 Task: Invite Team Member Softage.1@softage.net to Workspace Customer Acquisition. Invite Team Member Softage.2@softage.net to Workspace Customer Acquisition. Invite Team Member Softage.3@softage.net to Workspace Customer Acquisition. Invite Team Member Softage.4@softage.net to Workspace Customer Acquisition
Action: Mouse moved to (872, 103)
Screenshot: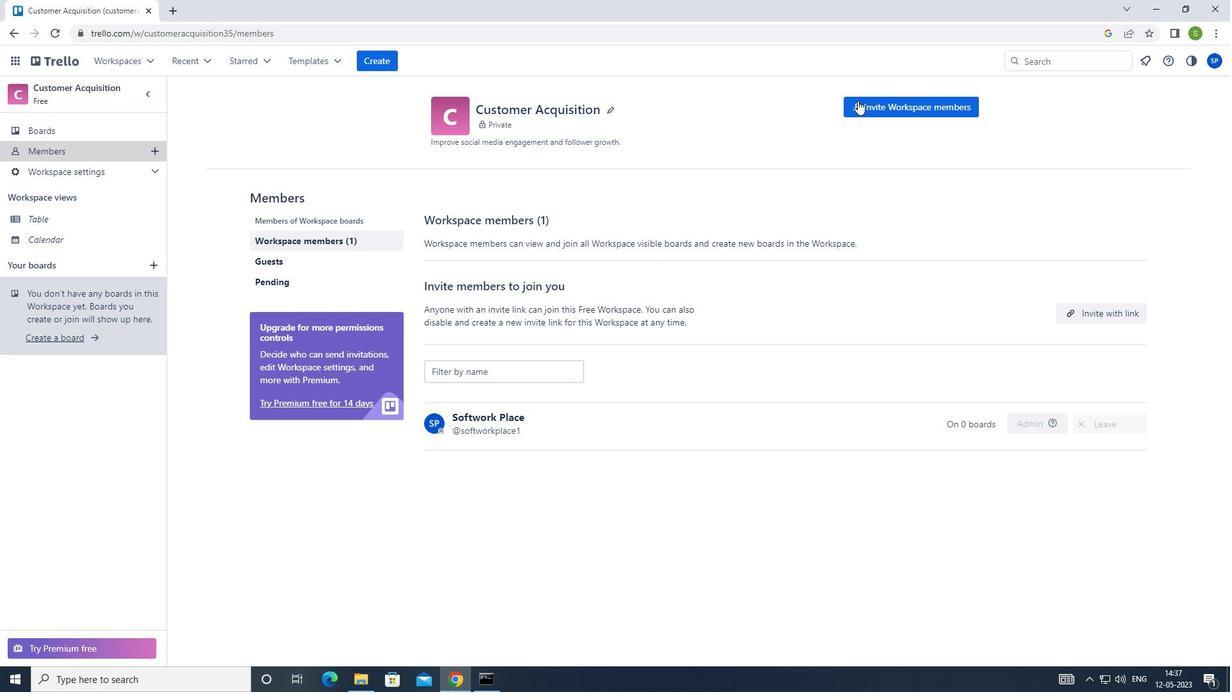 
Action: Mouse pressed left at (872, 103)
Screenshot: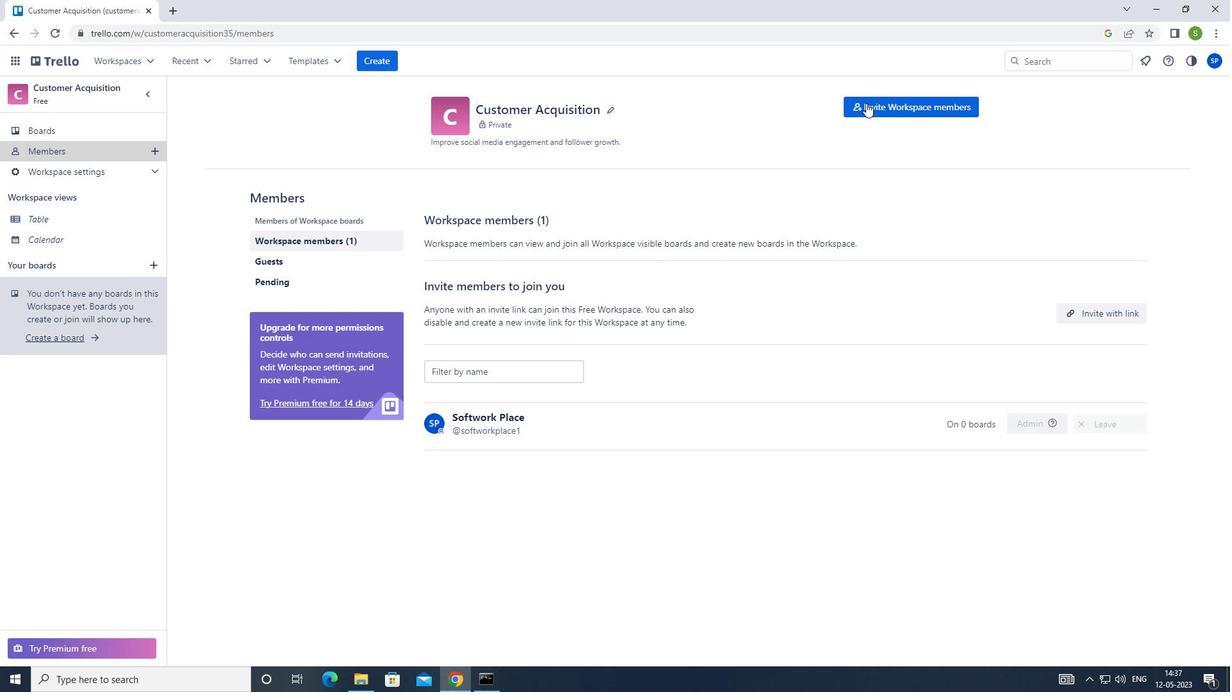 
Action: Mouse moved to (714, 212)
Screenshot: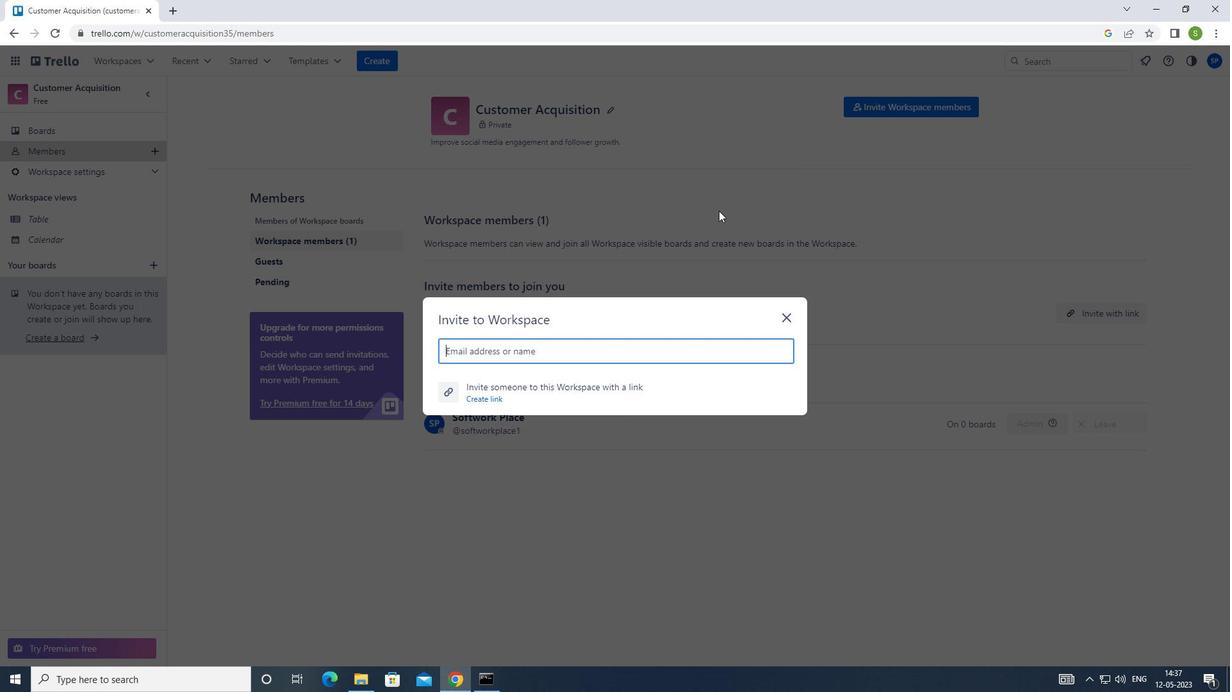 
Action: Key pressed <Key.shift>SOFTAGE.1<Key.shift>@SOFTAGE.NET<Key.enter><Key.shift>SOFTAGE.2<Key.shift>@SOFTAGE.NET<Key.enter><Key.shift><Key.shift><Key.shift><Key.shift><Key.shift><Key.shift><Key.shift><Key.shift><Key.shift><Key.shift><Key.shift><Key.shift><Key.shift><Key.shift><Key.shift><Key.shift>SOFTAGE.3<Key.shift>@SOFTAGE.NET<Key.enter><Key.shift>SOFTAGE.4<Key.shift>@SOGTAGE.NET<Key.enter>
Screenshot: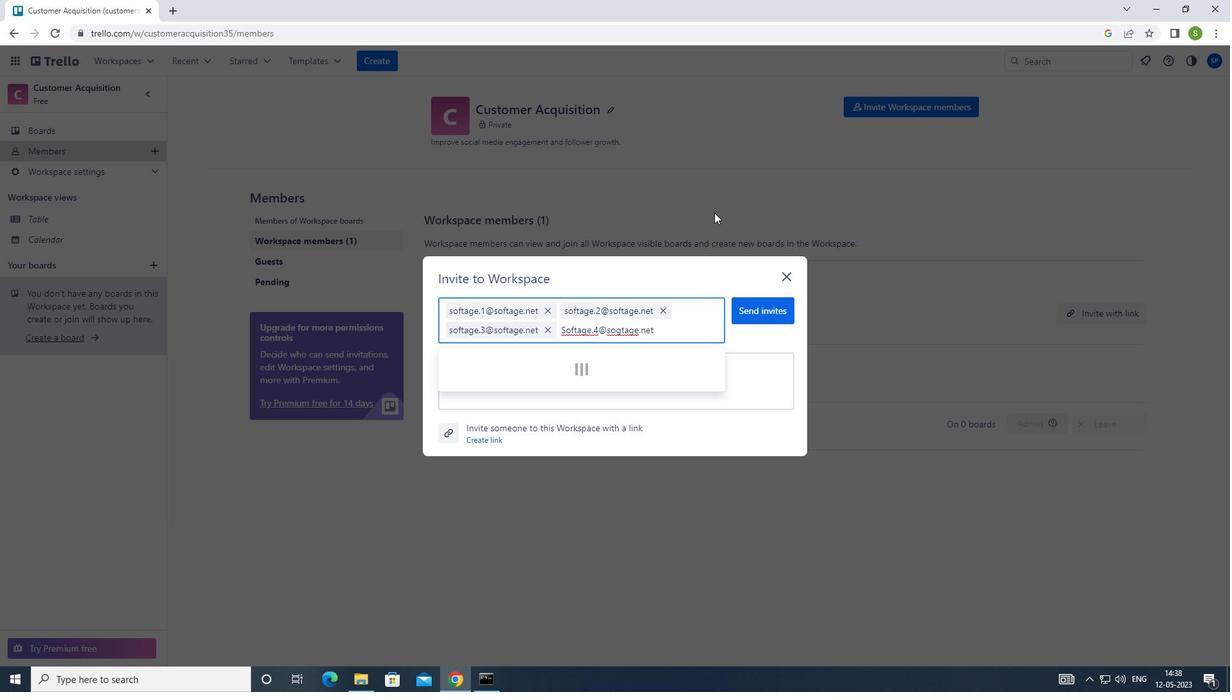 
Action: Mouse moved to (768, 300)
Screenshot: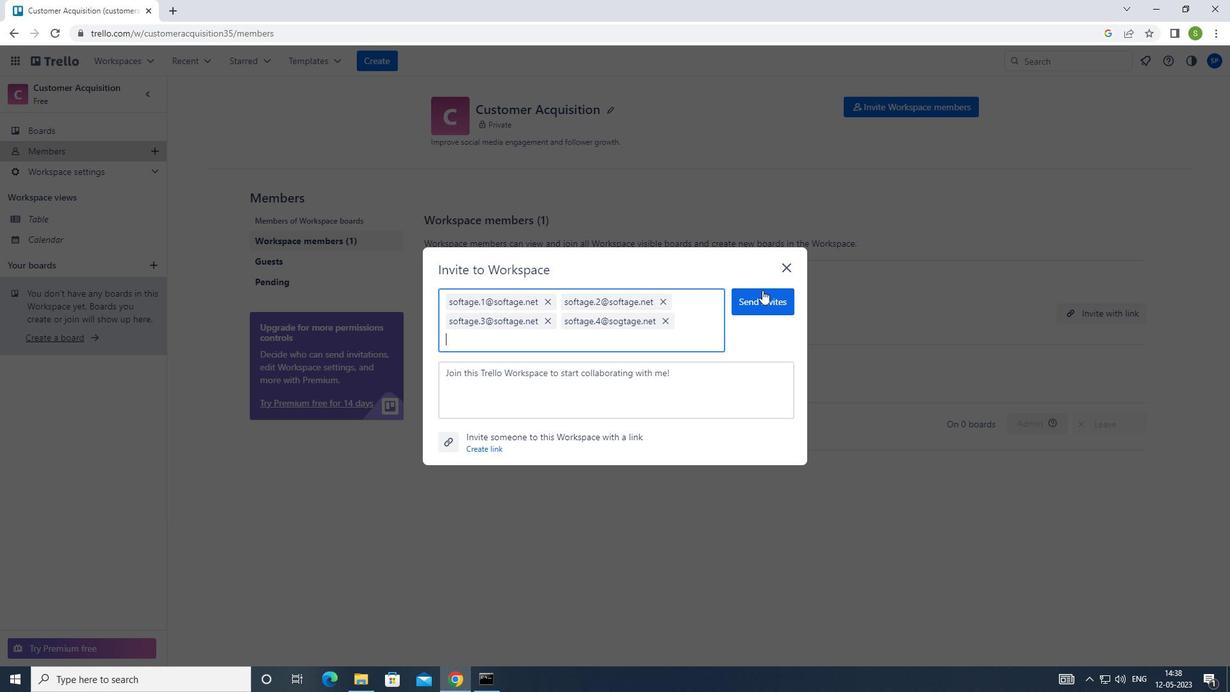 
Action: Mouse pressed left at (768, 300)
Screenshot: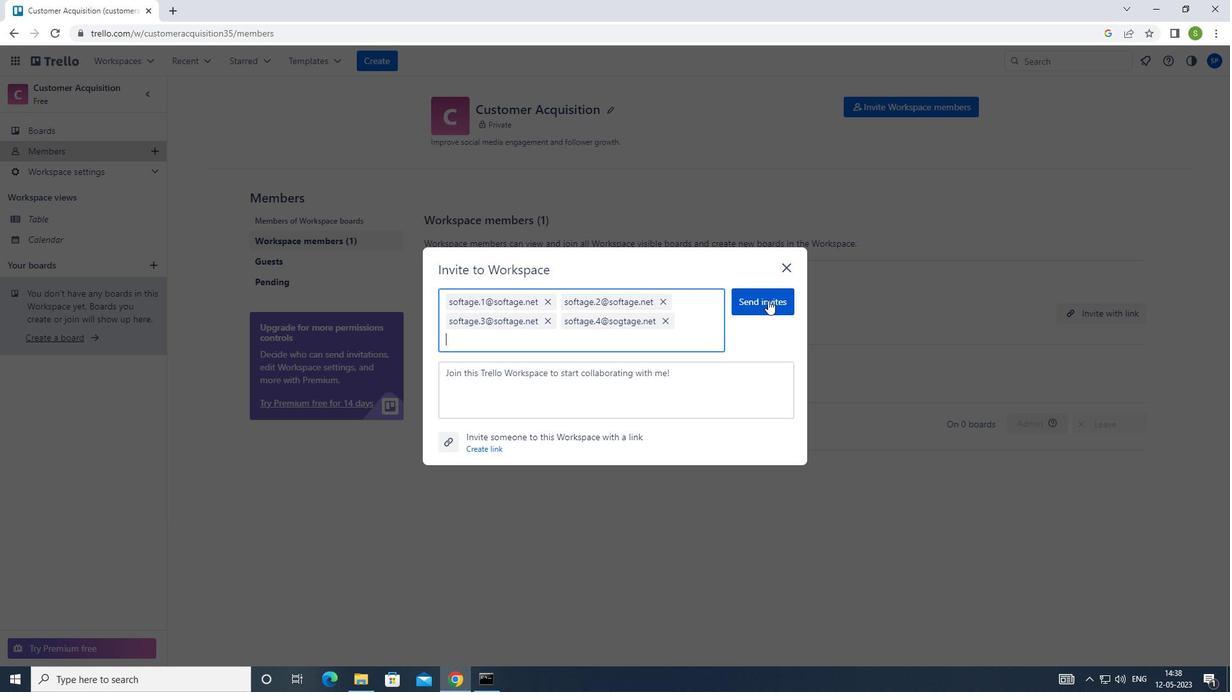 
Action: Mouse moved to (754, 300)
Screenshot: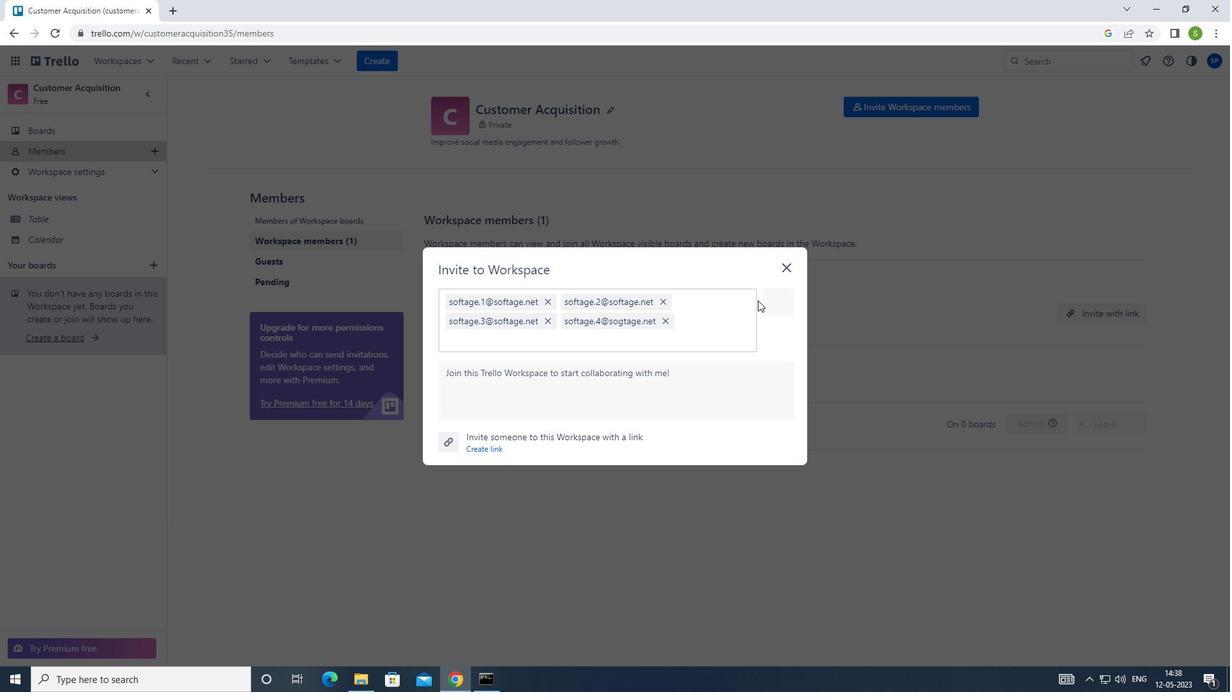 
Action: Key pressed <Key.f8>
Screenshot: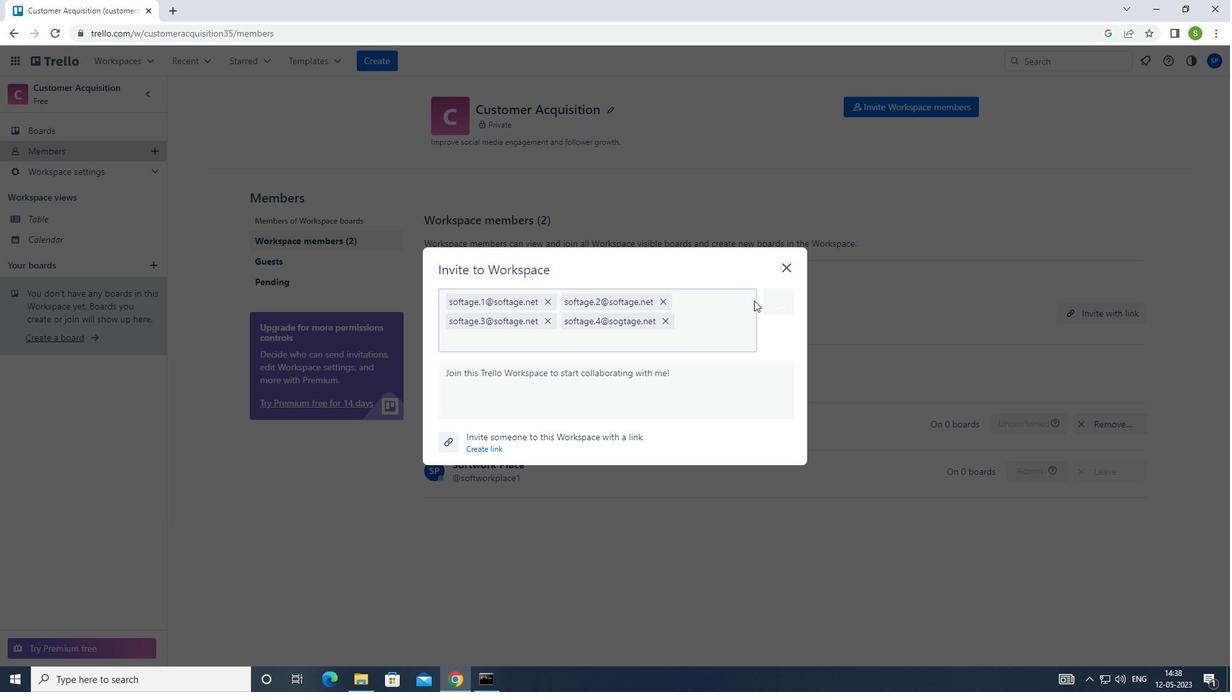 
